 Task: Check the sale-to-list ratio of 2.5 bathrooms in the last 5 years.
Action: Mouse moved to (829, 240)
Screenshot: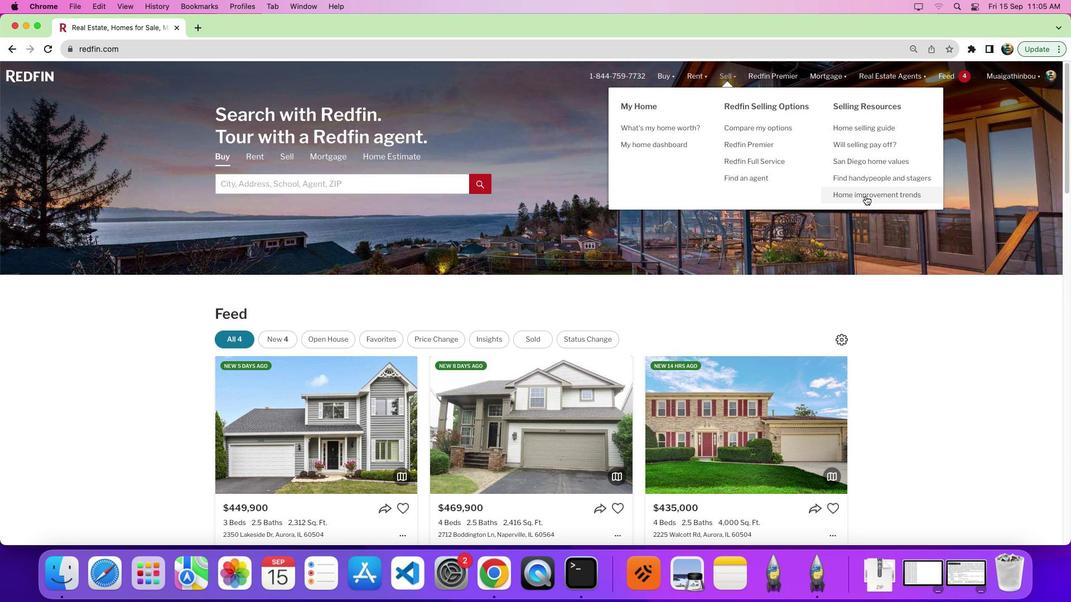 
Action: Mouse pressed left at (829, 240)
Screenshot: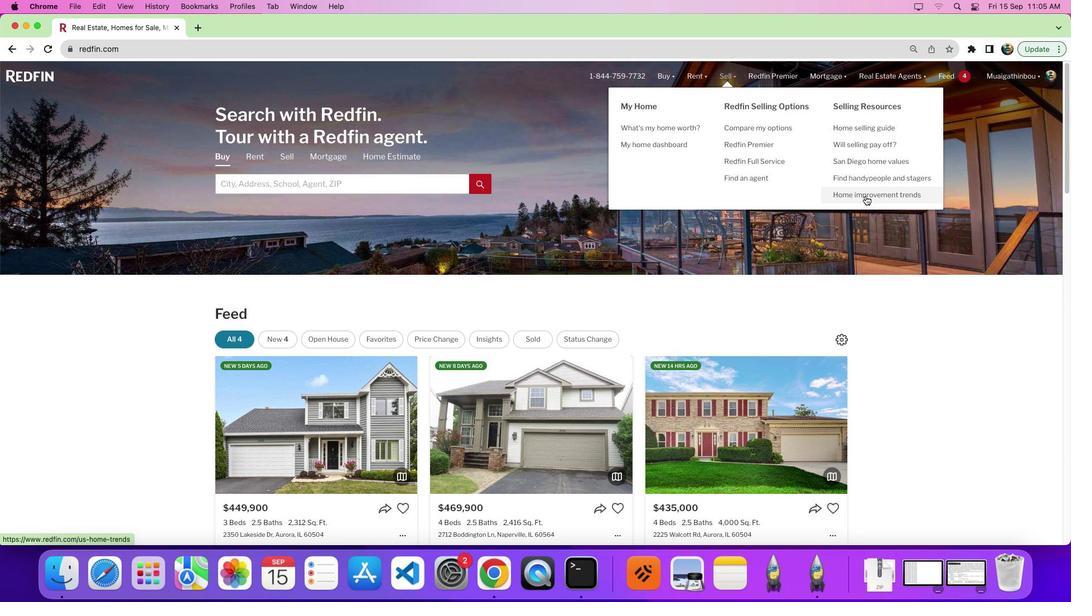 
Action: Mouse moved to (299, 257)
Screenshot: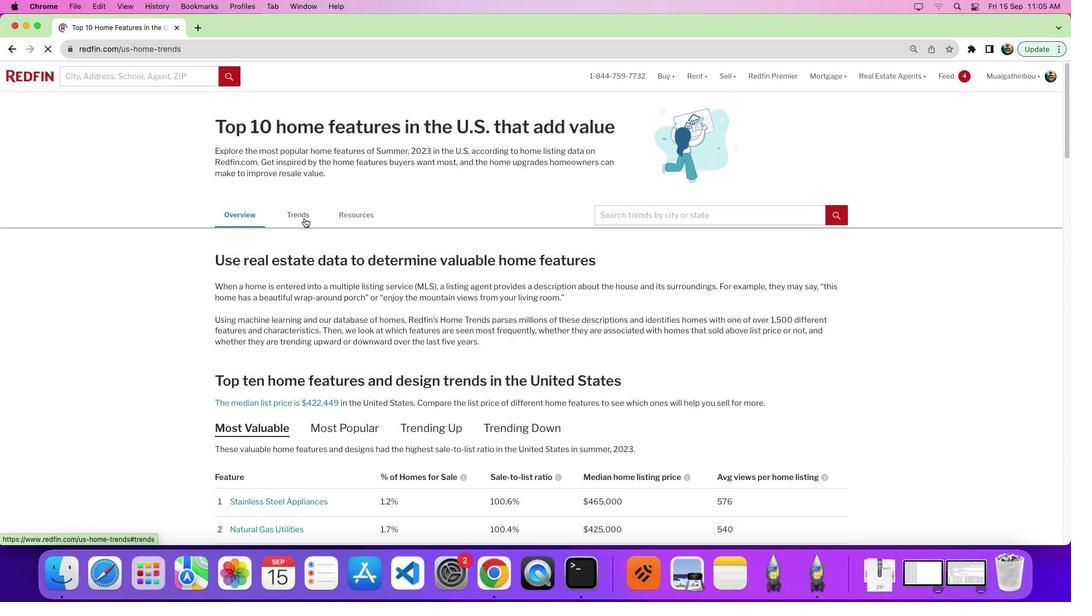 
Action: Mouse pressed left at (299, 257)
Screenshot: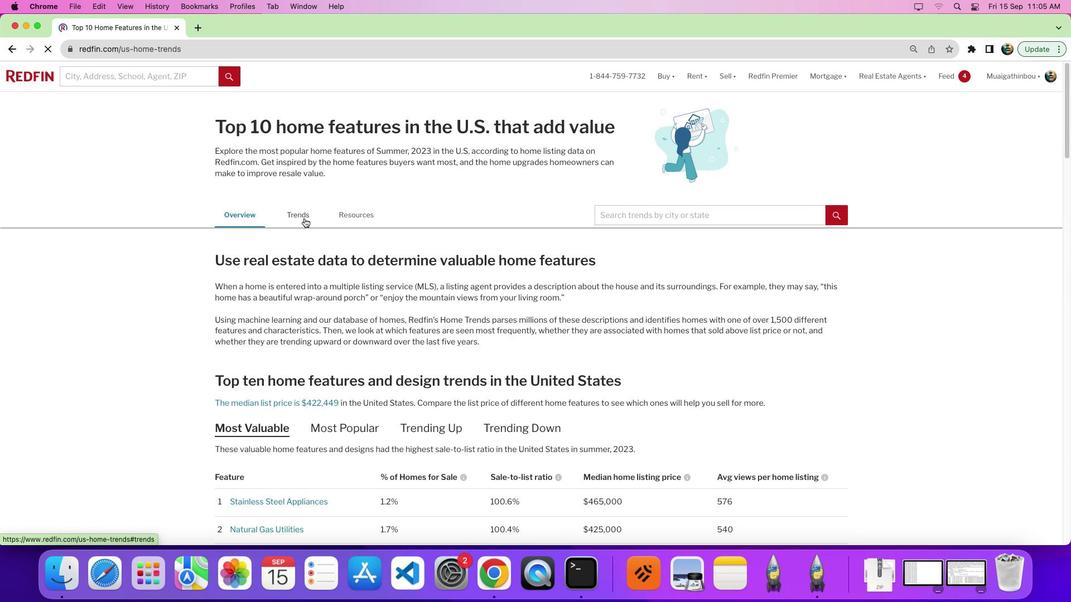 
Action: Mouse moved to (356, 270)
Screenshot: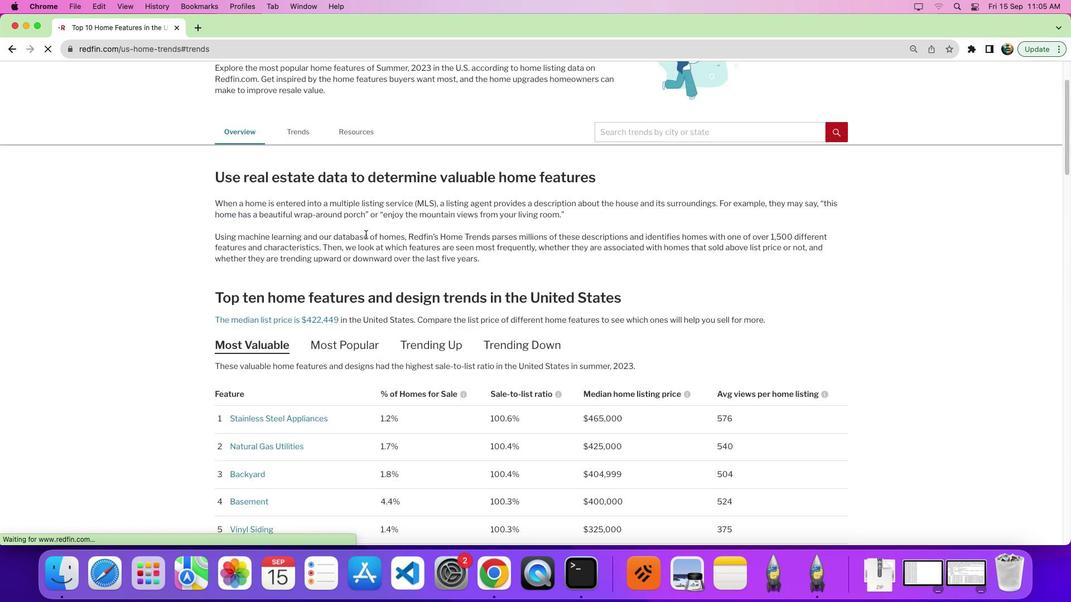 
Action: Mouse scrolled (356, 270) with delta (11, 85)
Screenshot: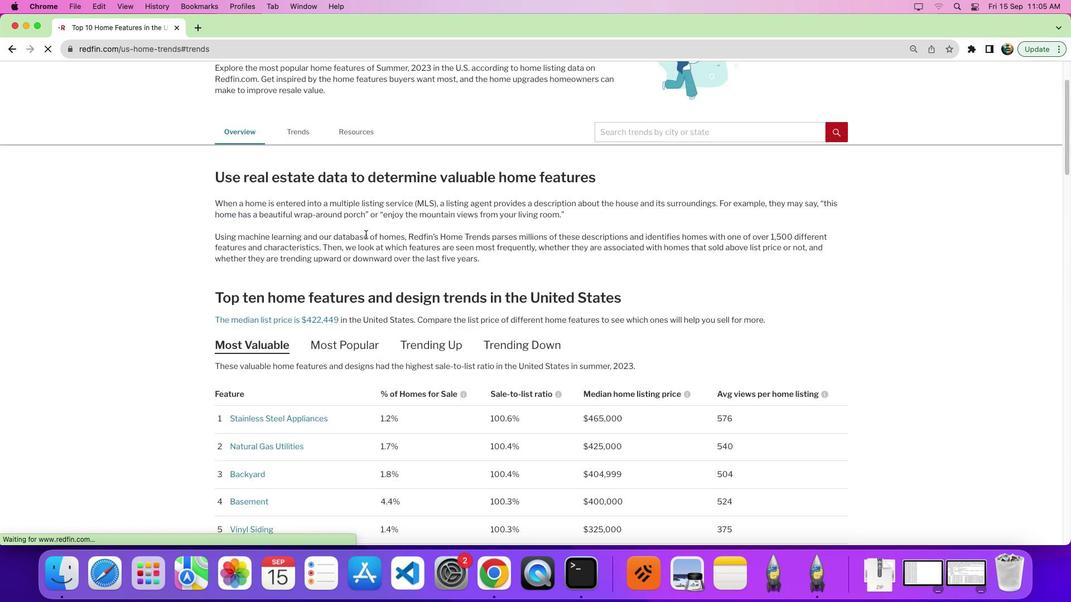 
Action: Mouse scrolled (356, 270) with delta (11, 85)
Screenshot: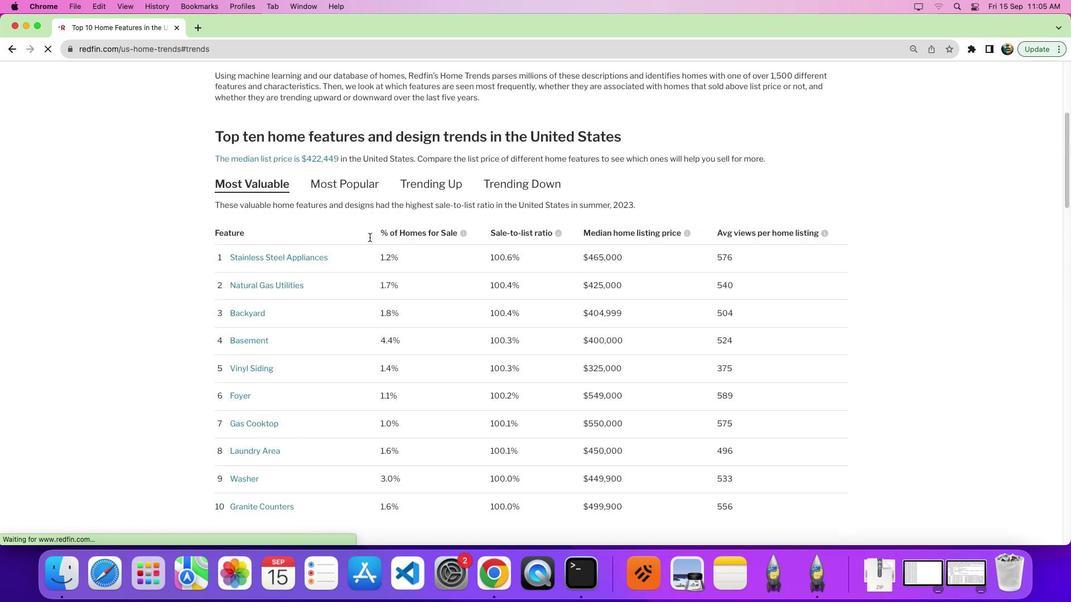 
Action: Mouse scrolled (356, 270) with delta (11, 82)
Screenshot: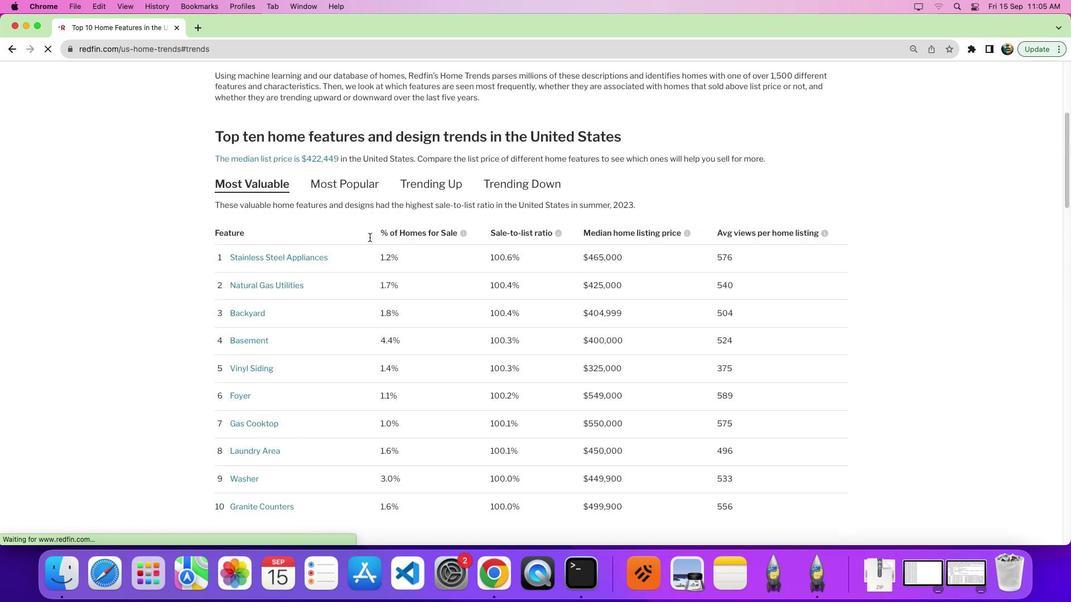 
Action: Mouse scrolled (356, 270) with delta (11, 80)
Screenshot: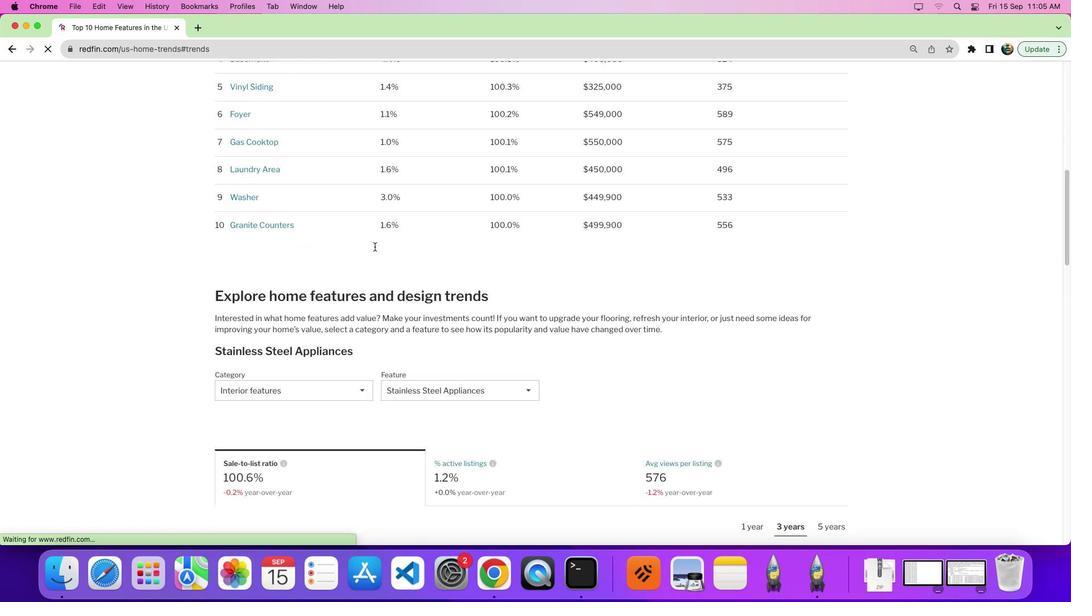 
Action: Mouse moved to (362, 278)
Screenshot: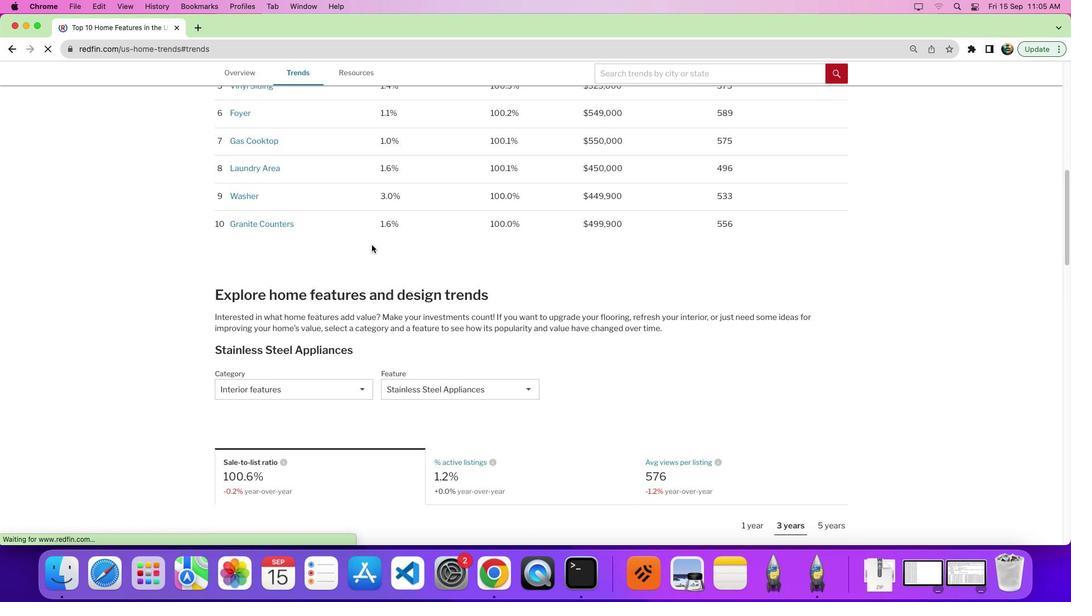 
Action: Mouse scrolled (362, 278) with delta (11, 85)
Screenshot: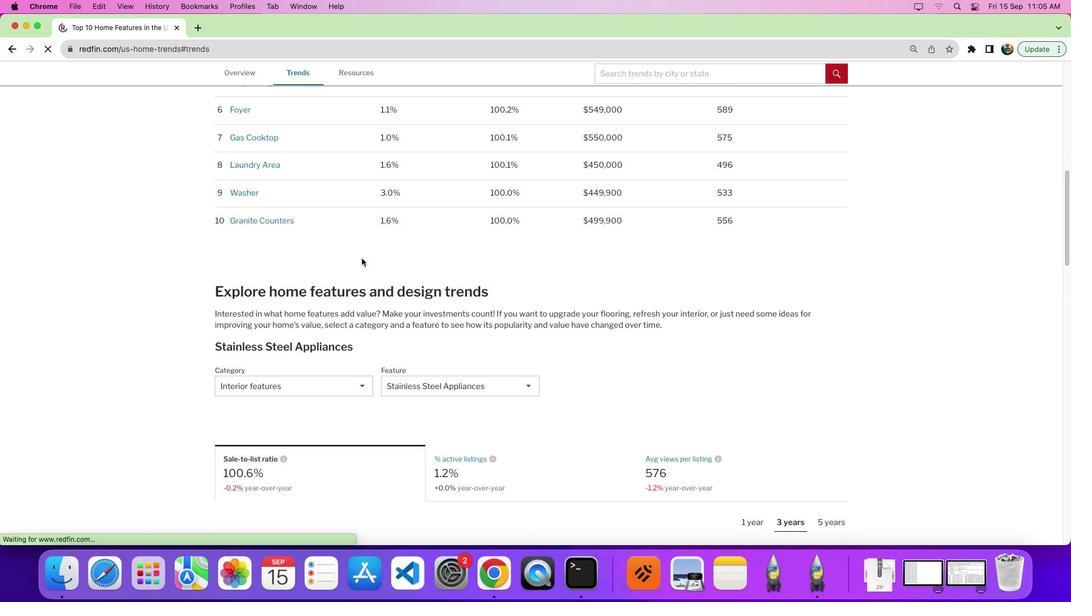 
Action: Mouse scrolled (362, 278) with delta (11, 85)
Screenshot: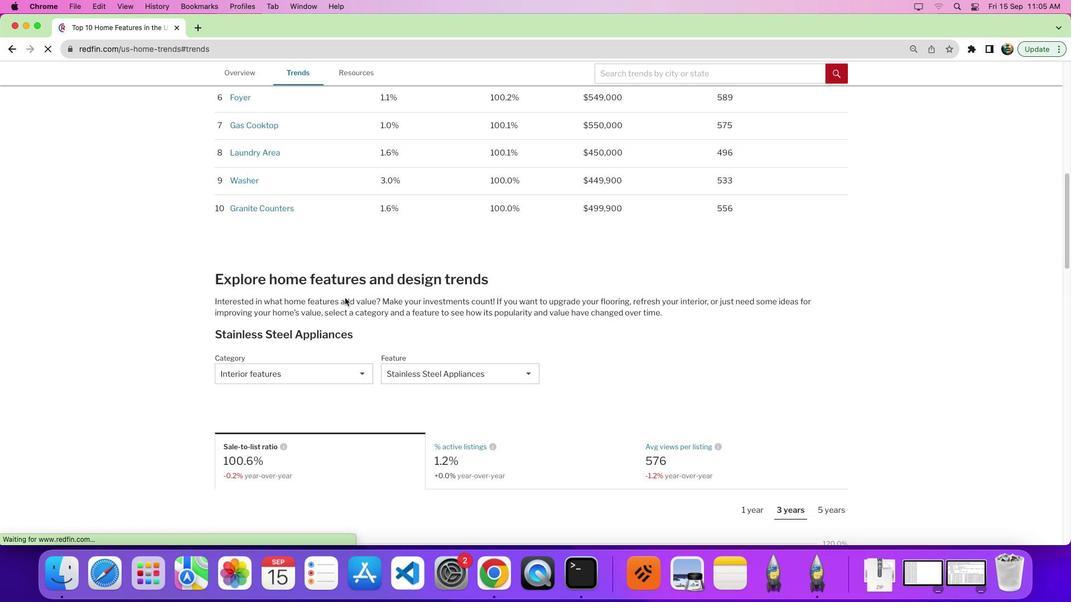 
Action: Mouse moved to (309, 369)
Screenshot: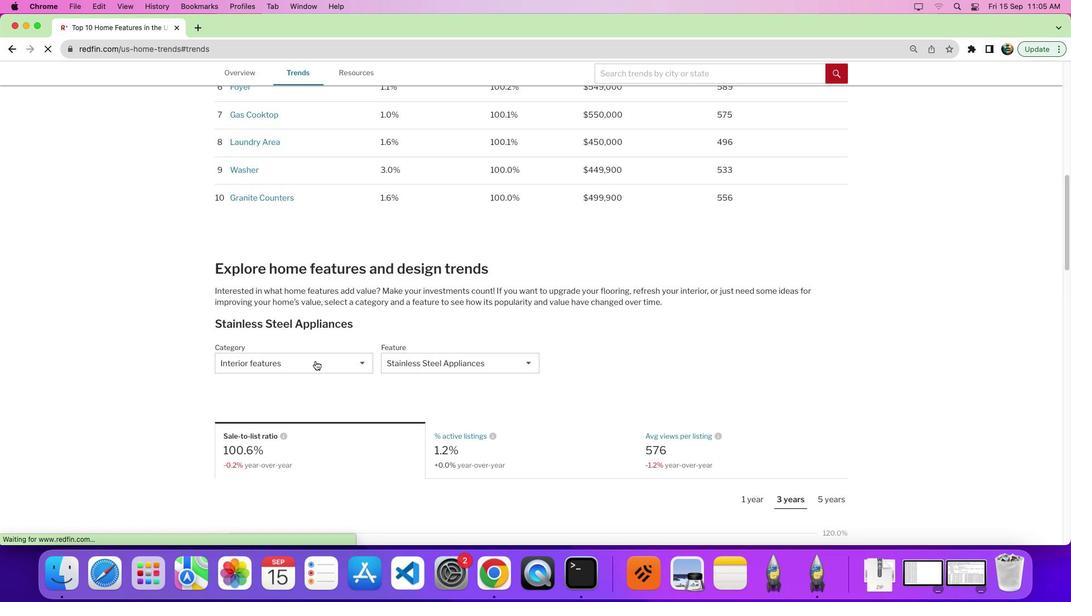 
Action: Mouse pressed left at (309, 369)
Screenshot: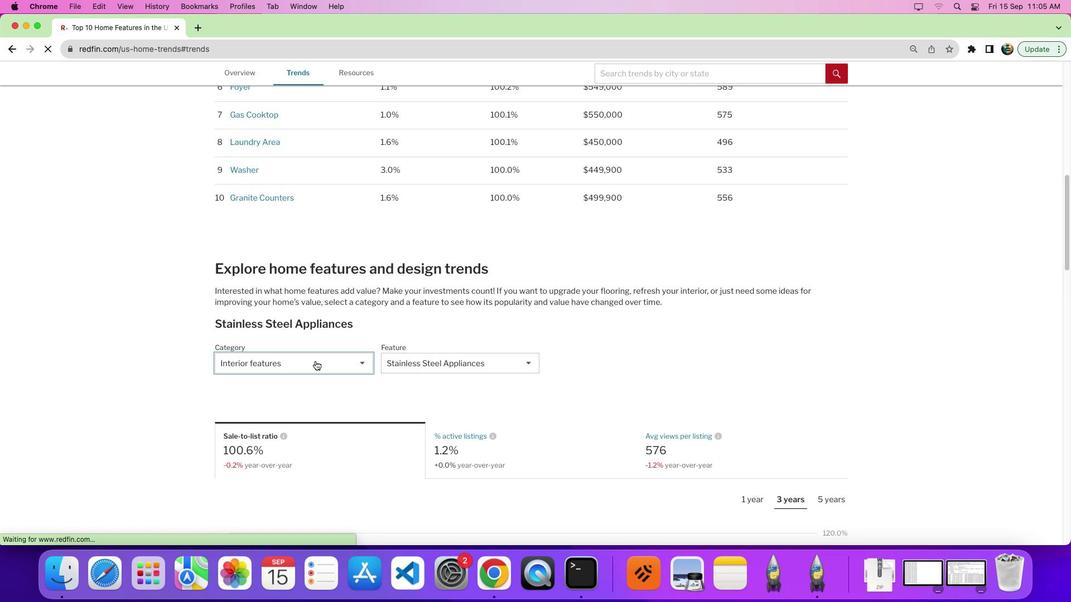 
Action: Mouse moved to (285, 400)
Screenshot: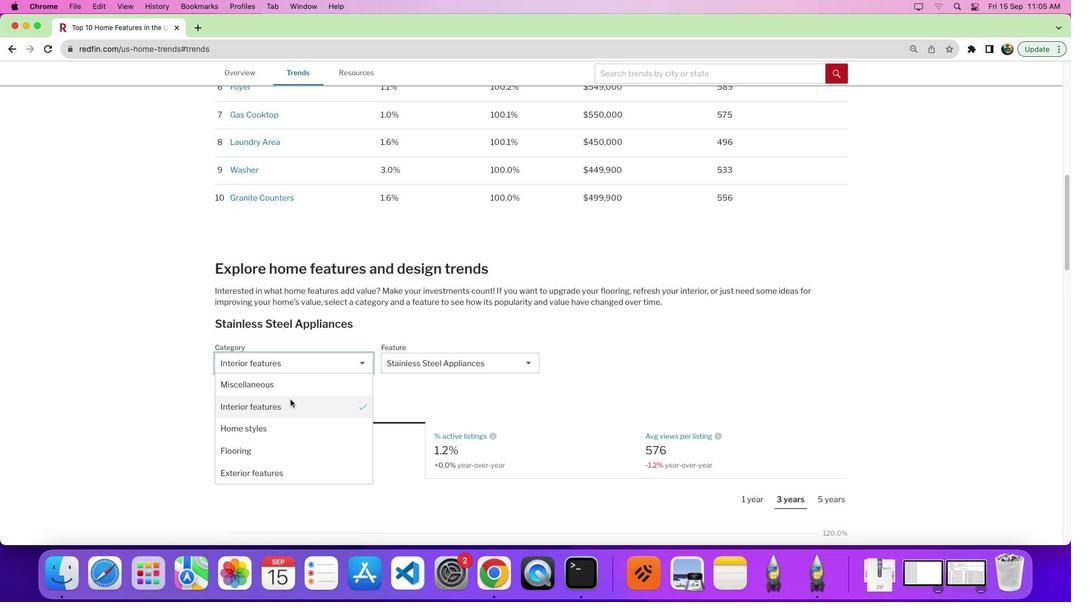 
Action: Mouse pressed left at (285, 400)
Screenshot: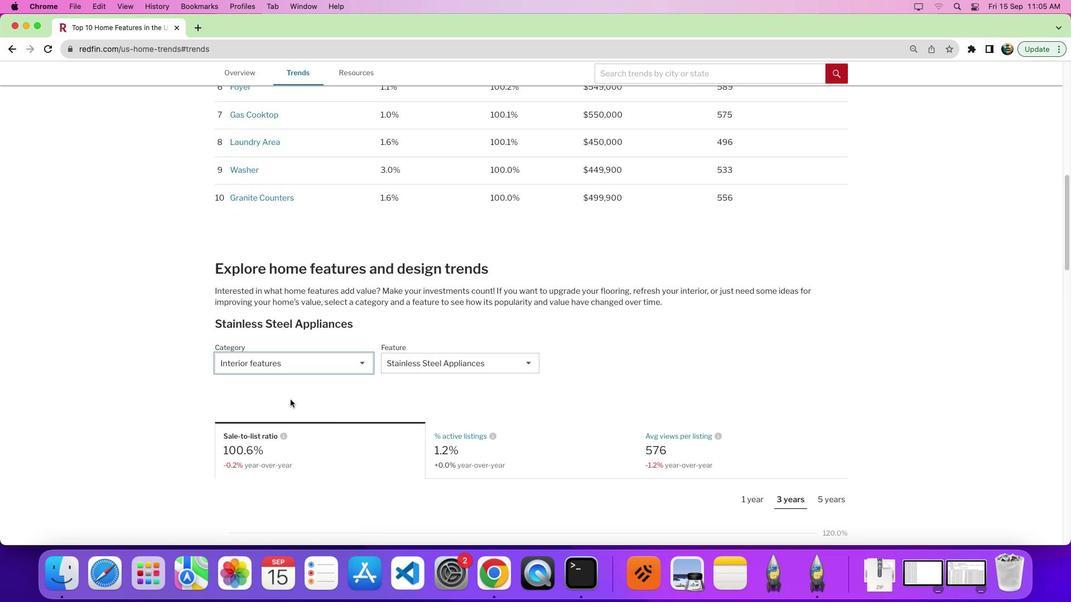 
Action: Mouse moved to (433, 368)
Screenshot: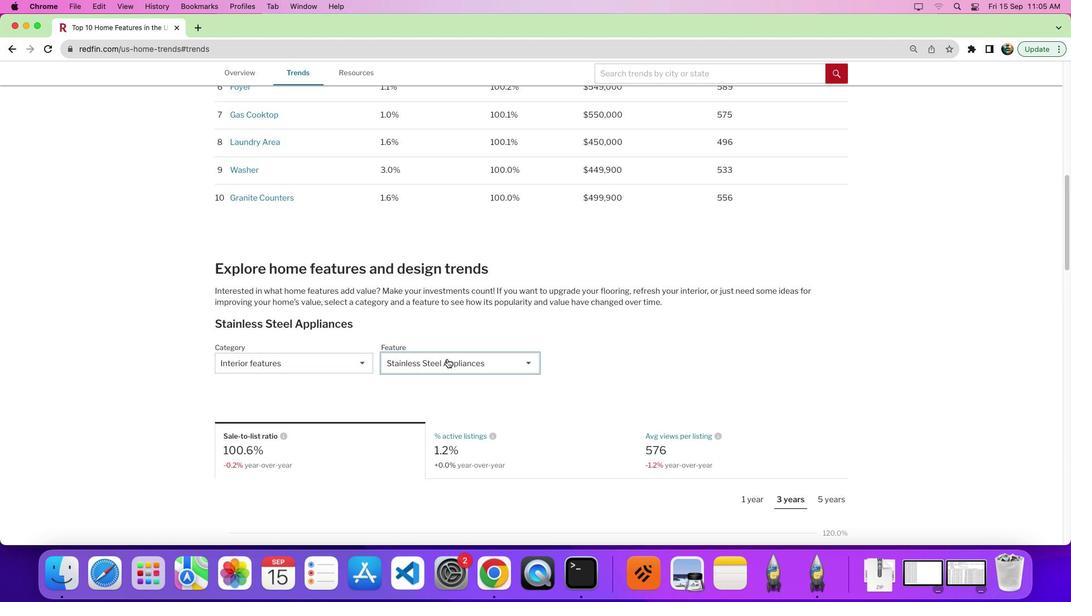 
Action: Mouse pressed left at (433, 368)
Screenshot: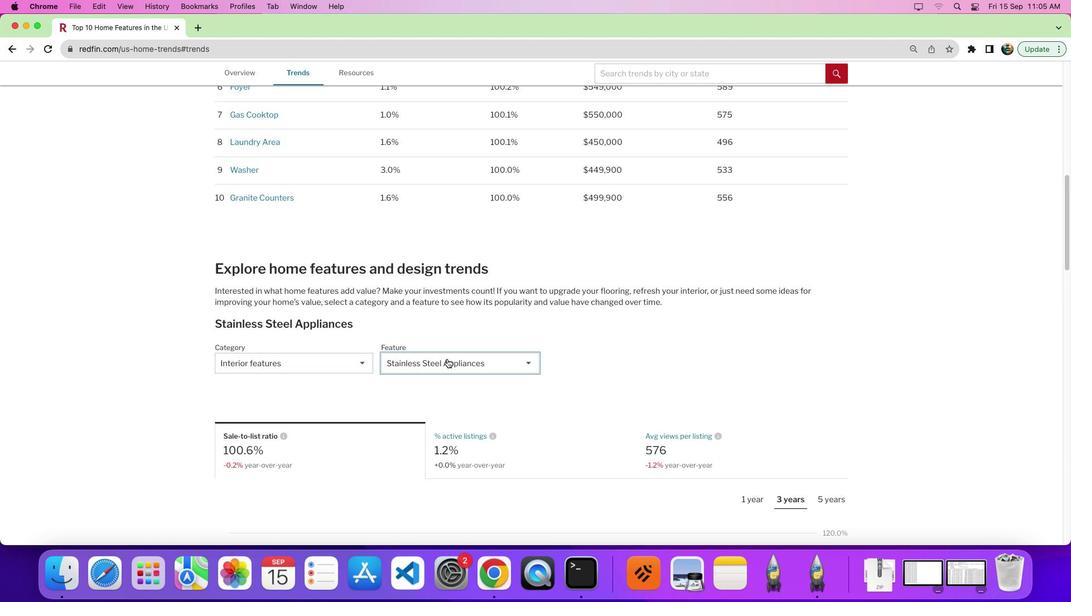 
Action: Mouse moved to (429, 418)
Screenshot: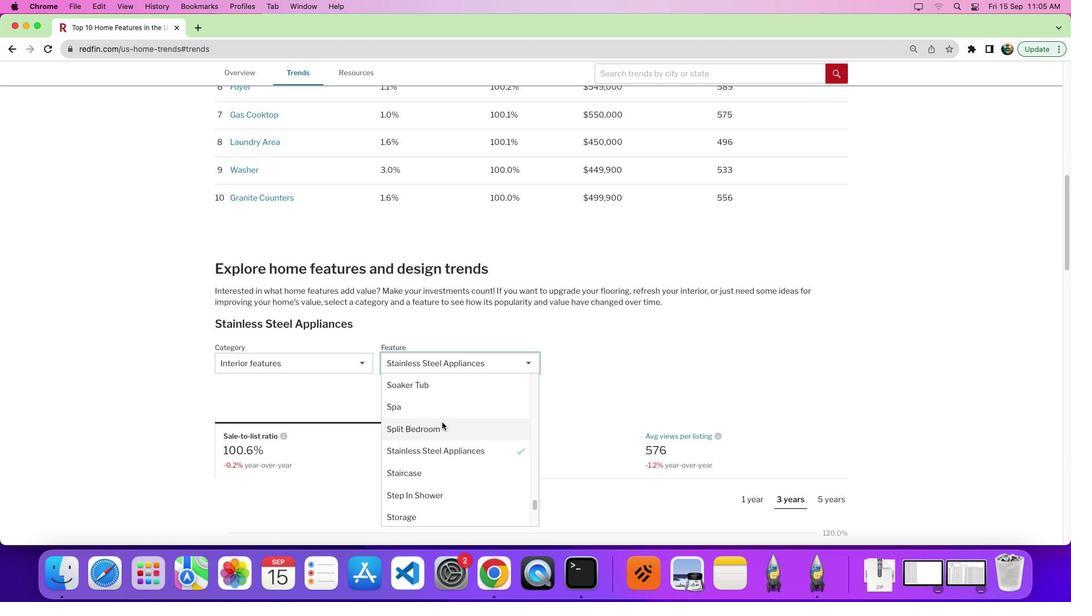 
Action: Mouse scrolled (429, 418) with delta (11, 86)
Screenshot: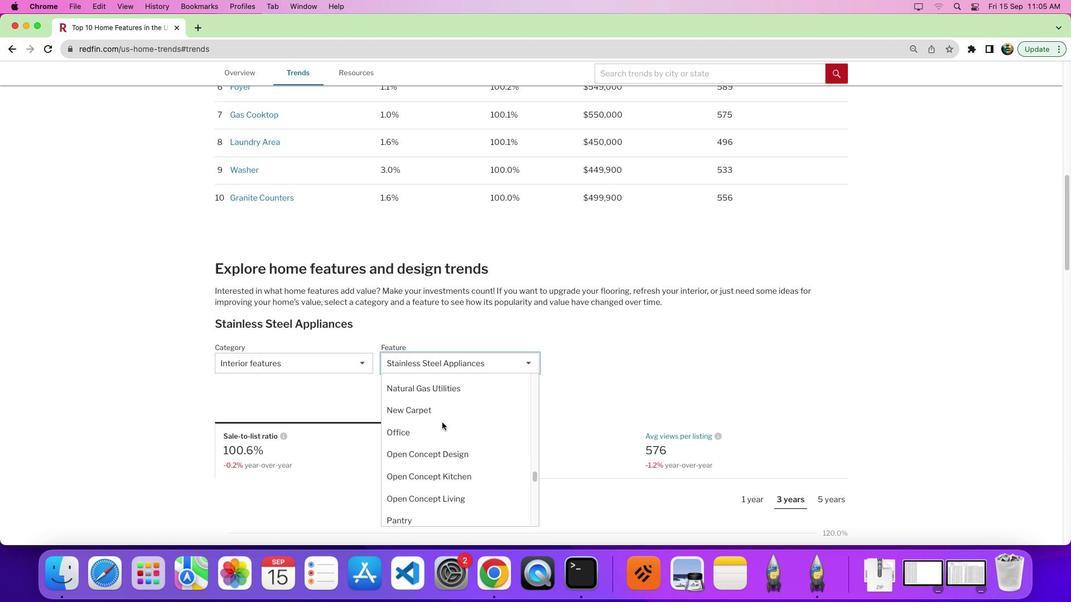 
Action: Mouse scrolled (429, 418) with delta (11, 87)
Screenshot: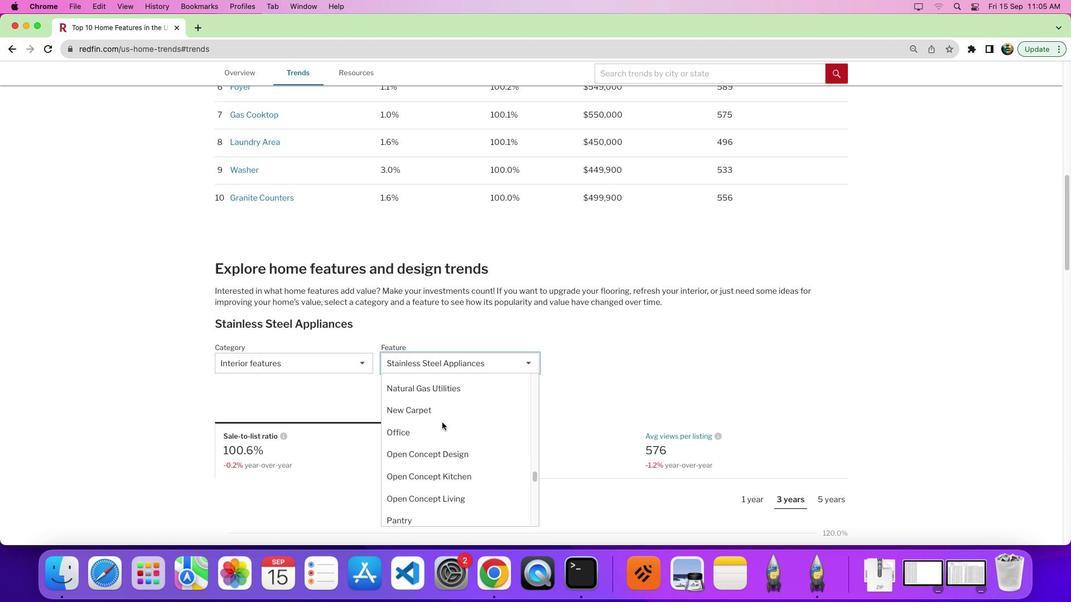 
Action: Mouse scrolled (429, 418) with delta (11, 89)
Screenshot: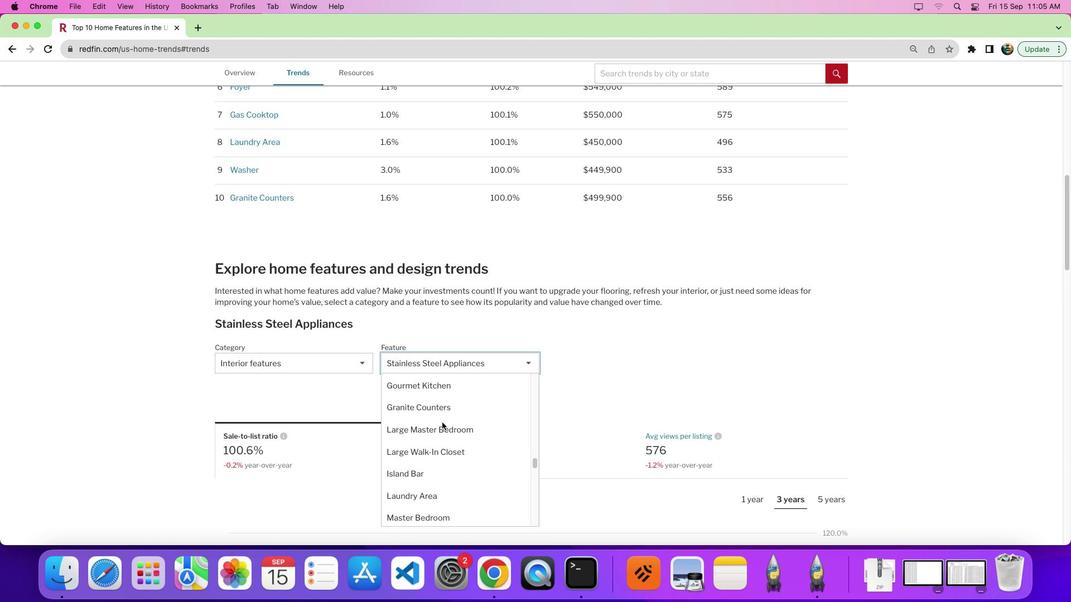 
Action: Mouse scrolled (429, 418) with delta (11, 92)
Screenshot: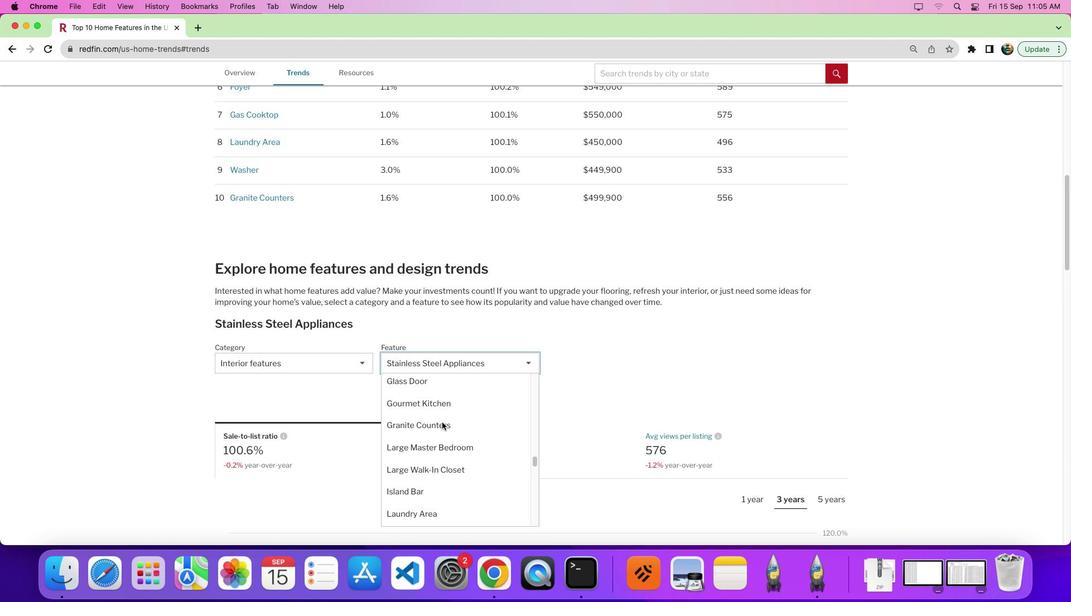 
Action: Mouse scrolled (429, 418) with delta (11, 86)
Screenshot: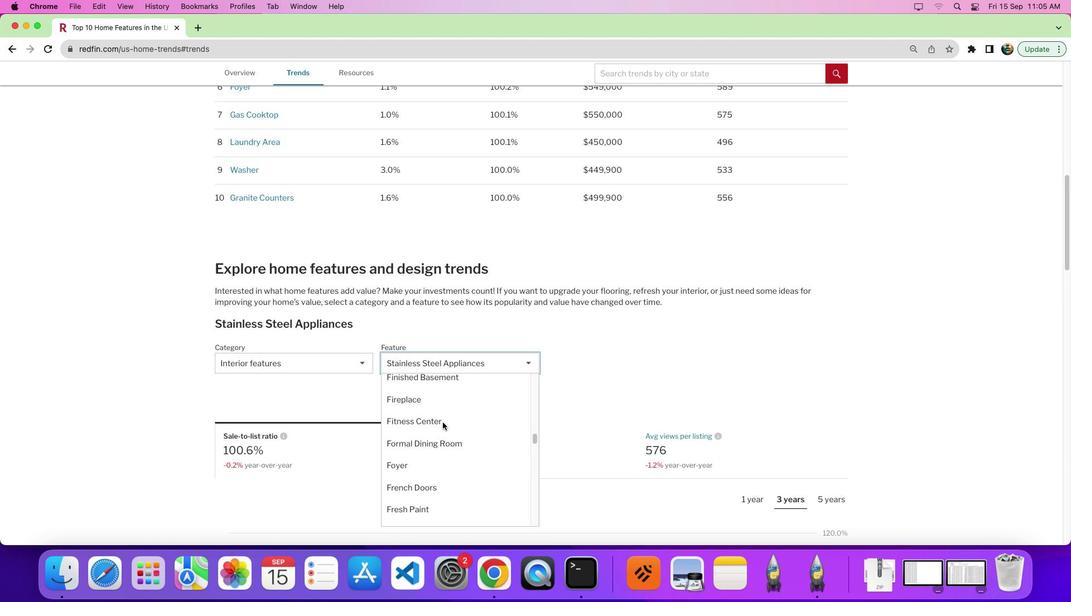 
Action: Mouse scrolled (429, 418) with delta (11, 87)
Screenshot: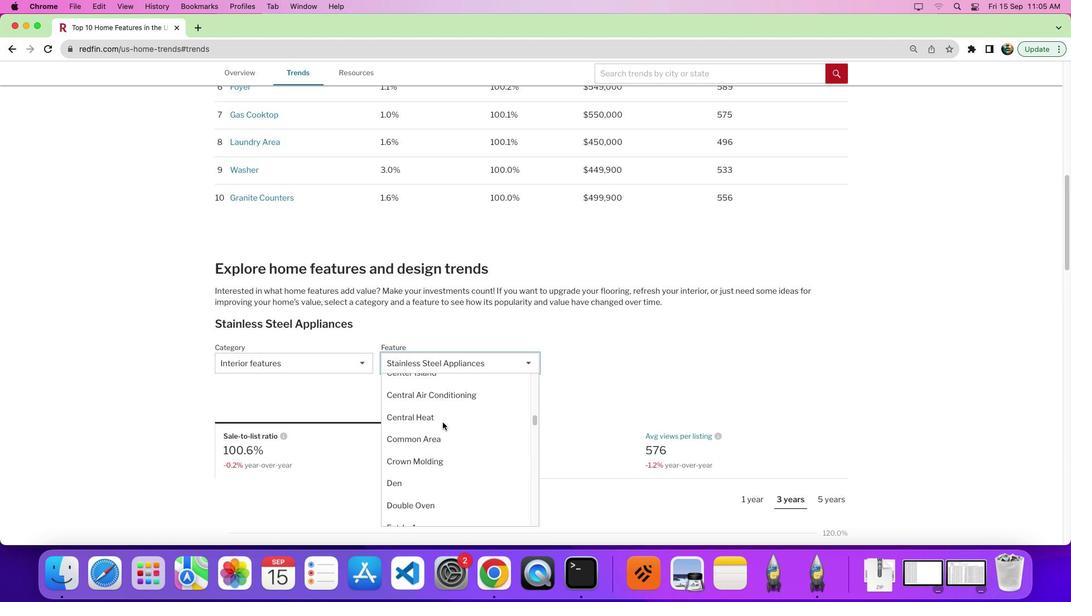 
Action: Mouse scrolled (429, 418) with delta (11, 89)
Screenshot: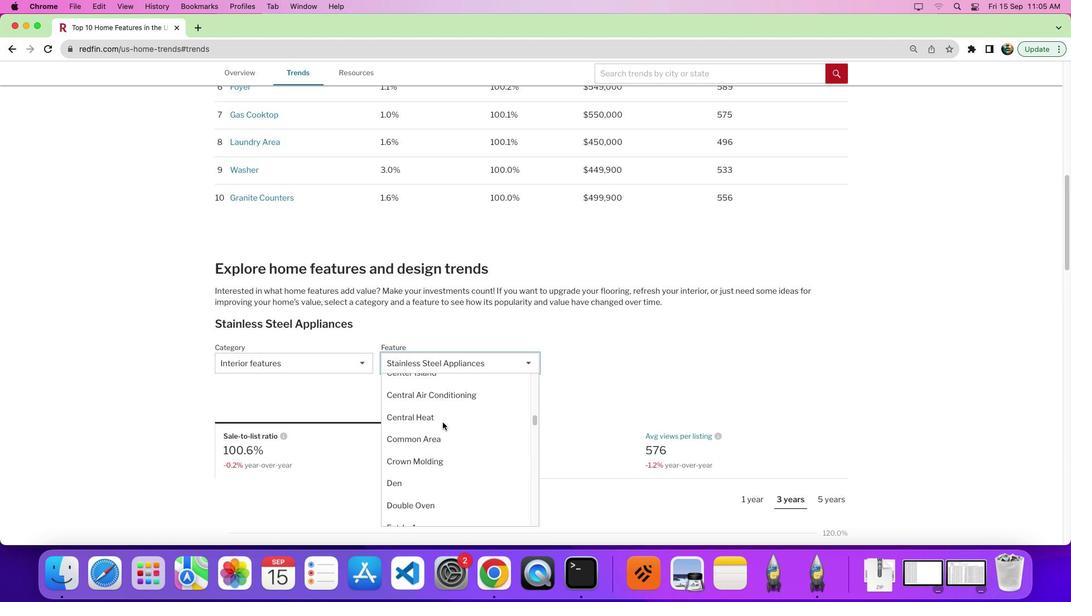 
Action: Mouse scrolled (429, 418) with delta (11, 92)
Screenshot: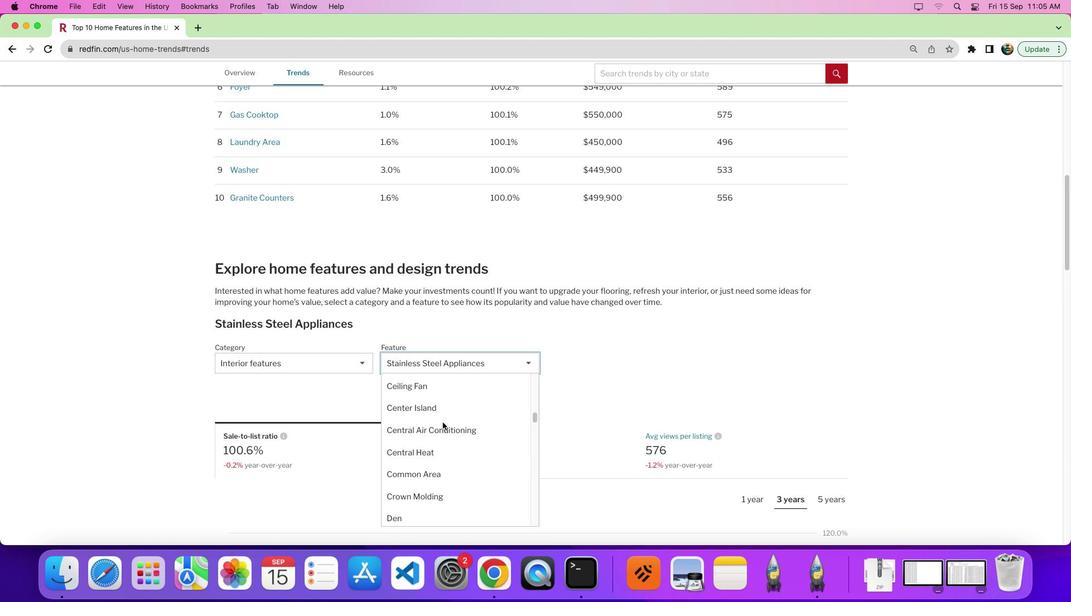 
Action: Mouse moved to (429, 417)
Screenshot: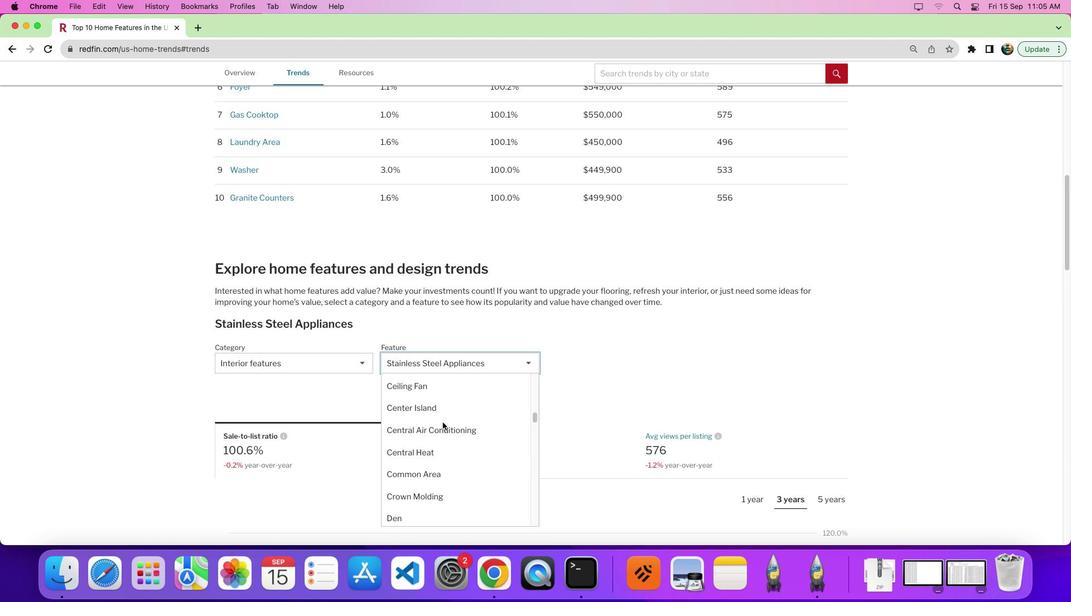 
Action: Mouse scrolled (429, 417) with delta (11, 86)
Screenshot: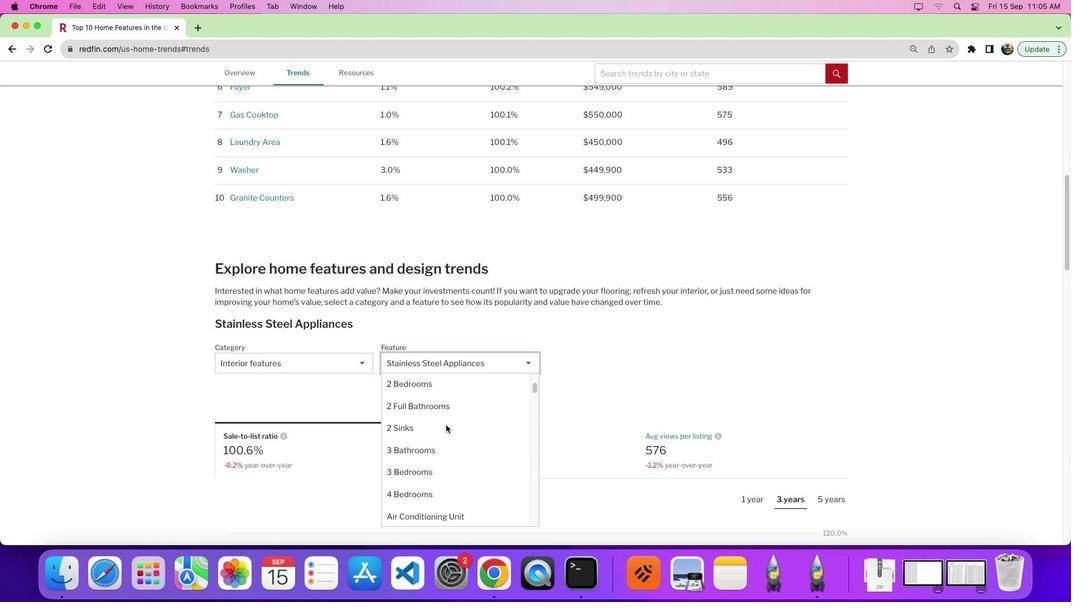 
Action: Mouse scrolled (429, 417) with delta (11, 87)
Screenshot: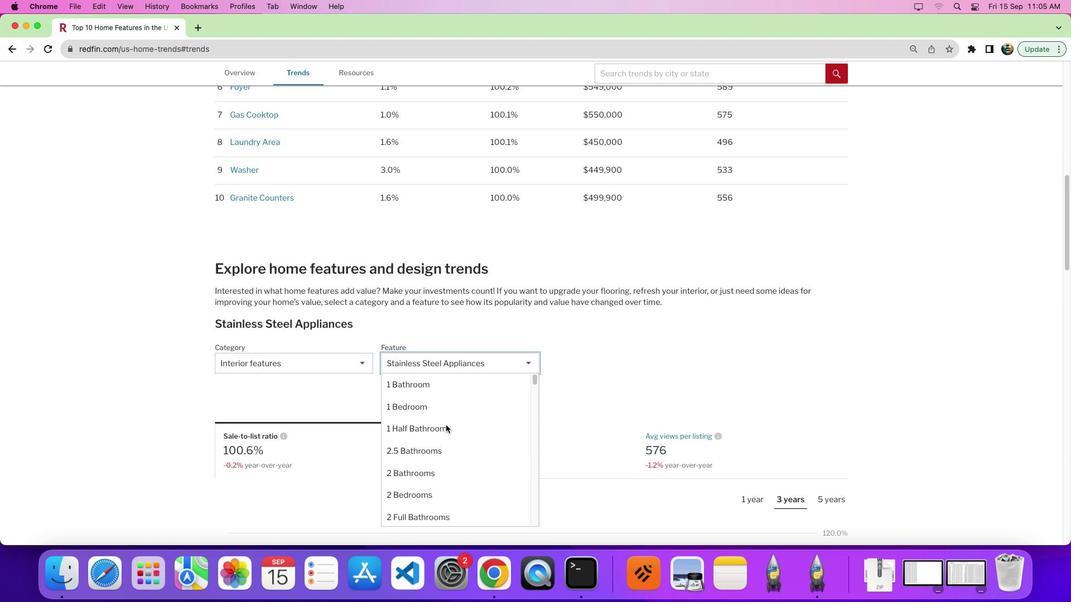 
Action: Mouse moved to (429, 418)
Screenshot: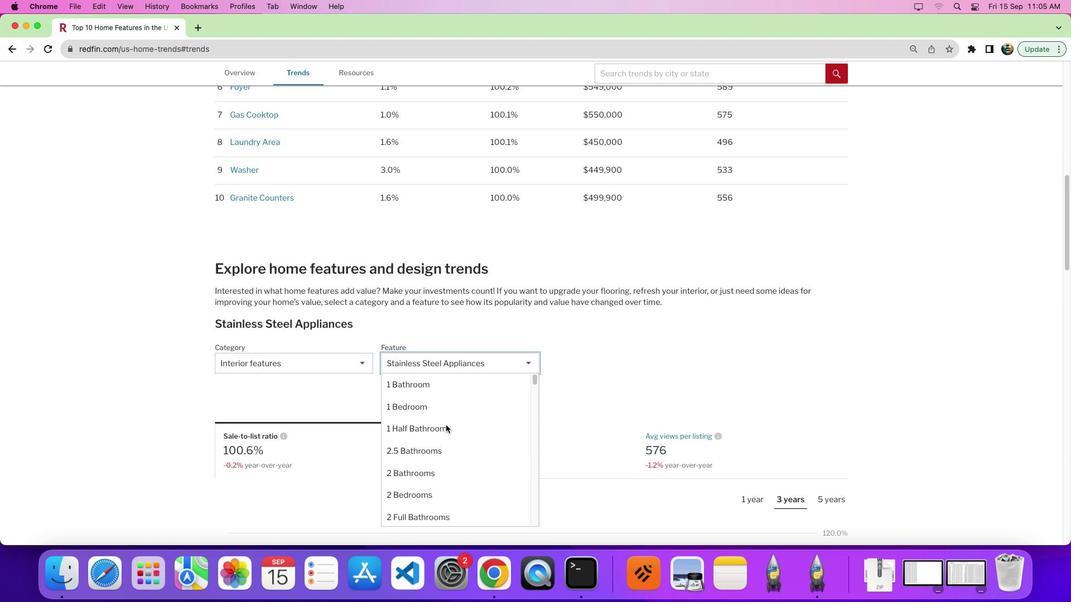 
Action: Mouse scrolled (429, 418) with delta (11, 90)
Screenshot: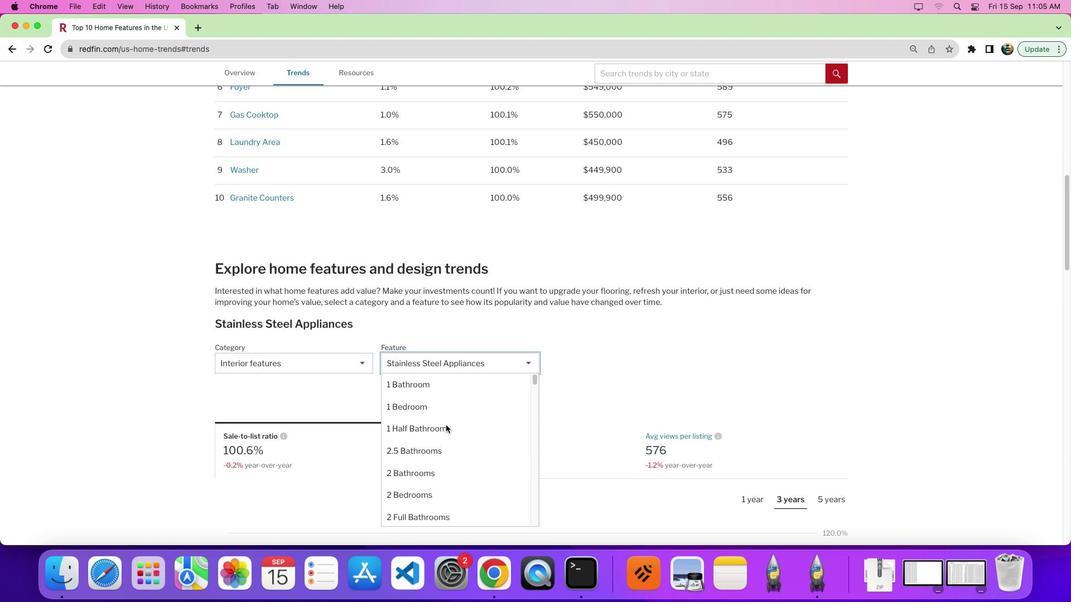 
Action: Mouse scrolled (429, 418) with delta (11, 92)
Screenshot: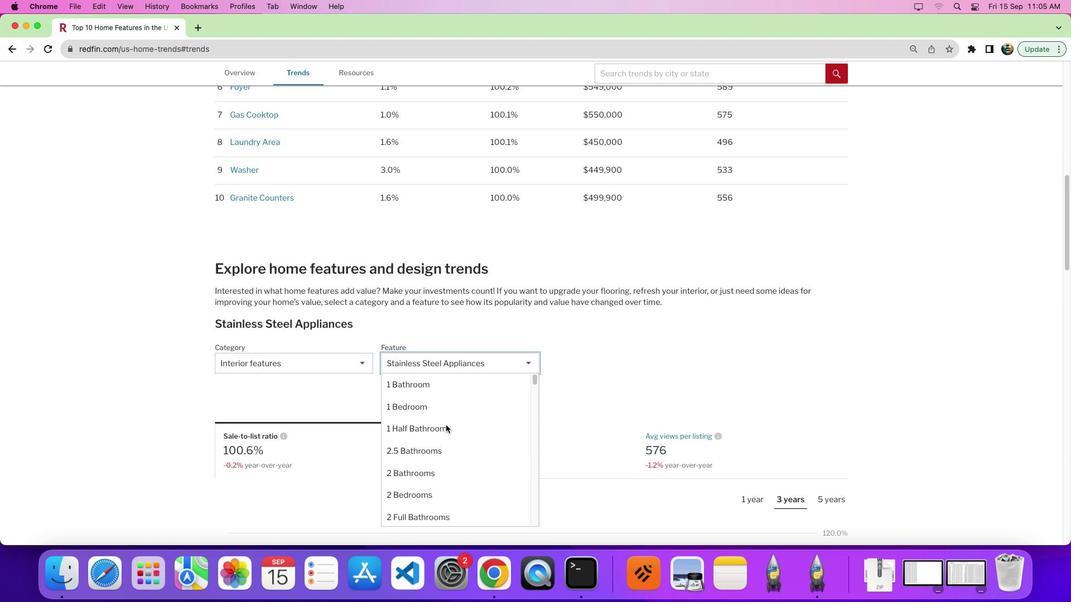
Action: Mouse moved to (431, 444)
Screenshot: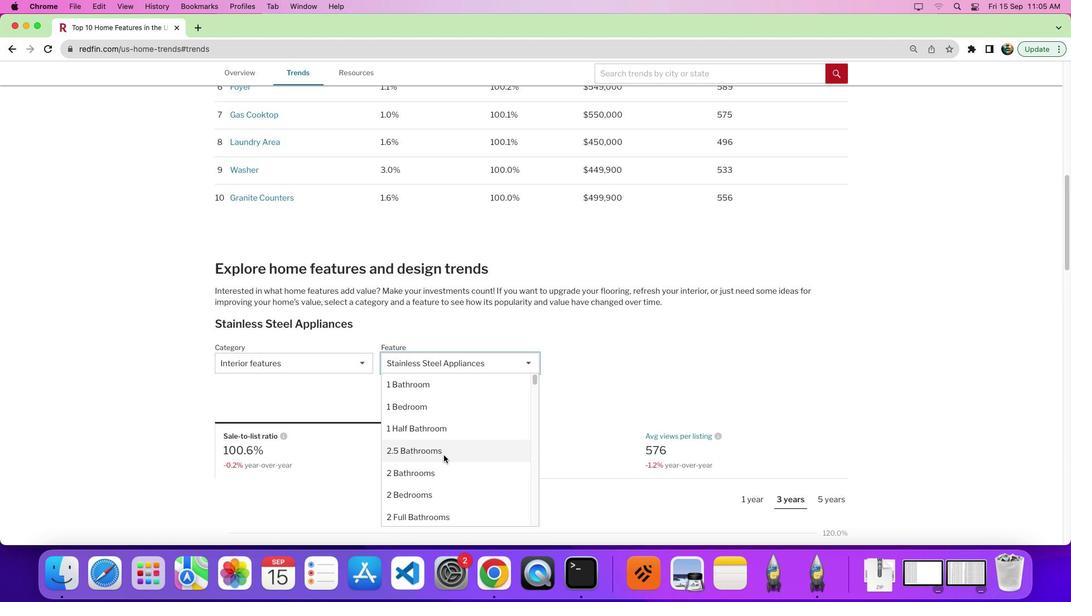 
Action: Mouse pressed left at (431, 444)
Screenshot: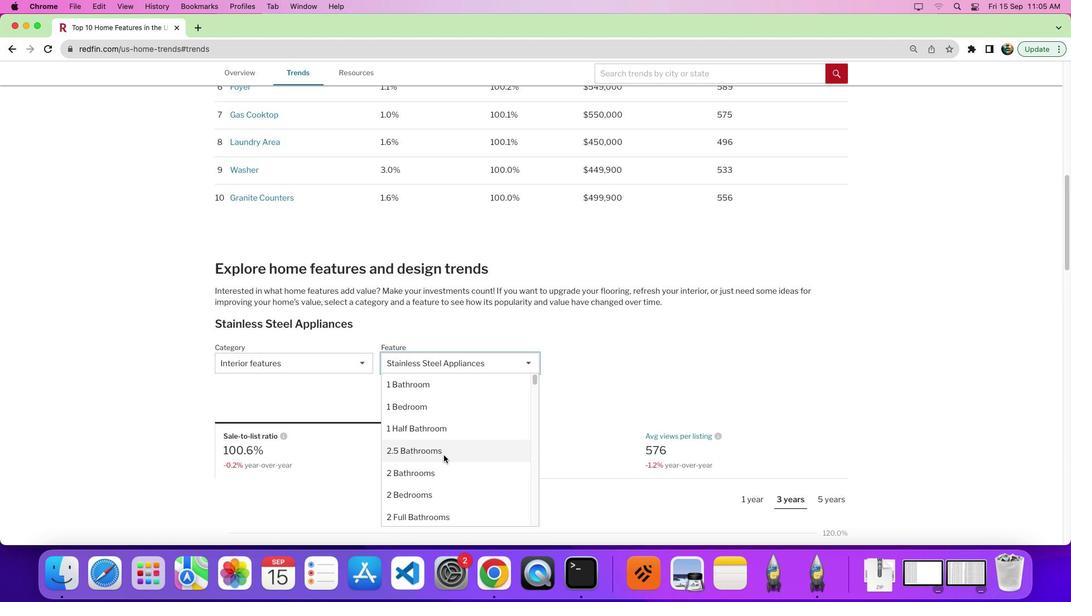 
Action: Mouse moved to (595, 426)
Screenshot: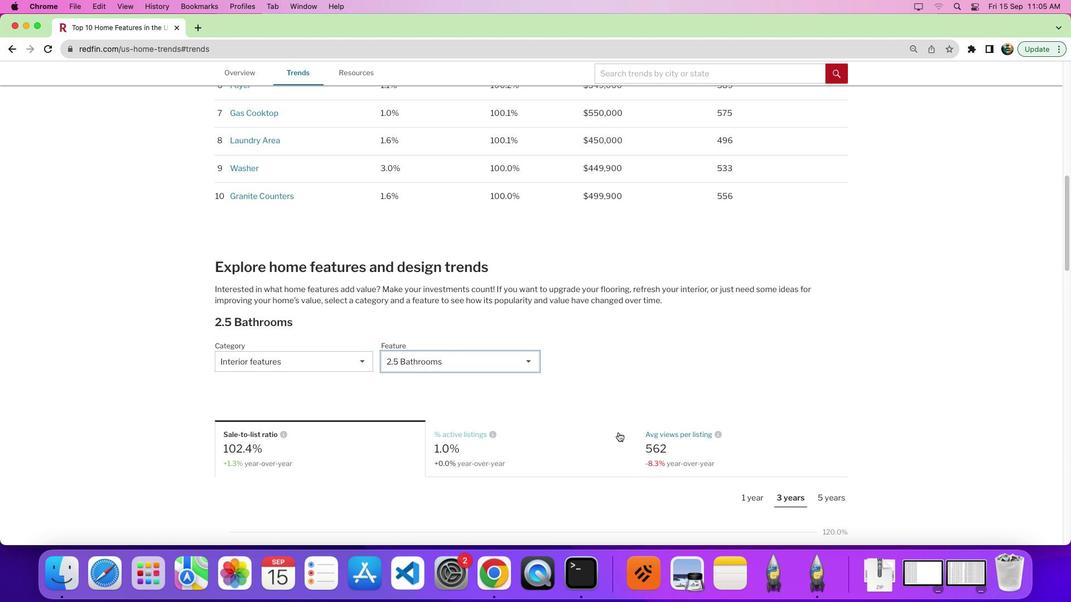 
Action: Mouse scrolled (595, 426) with delta (11, 85)
Screenshot: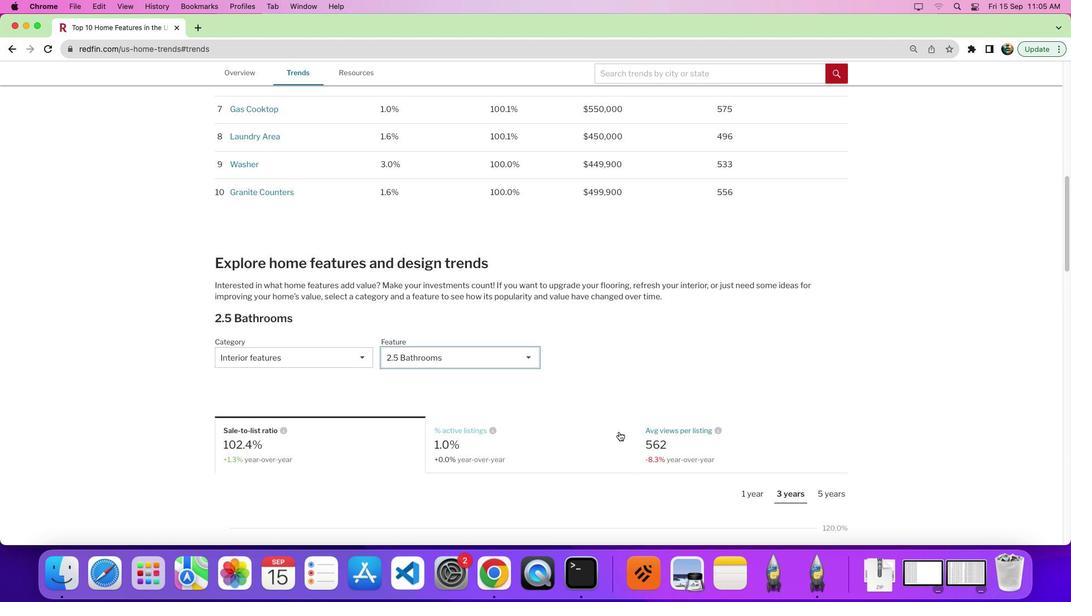 
Action: Mouse moved to (595, 425)
Screenshot: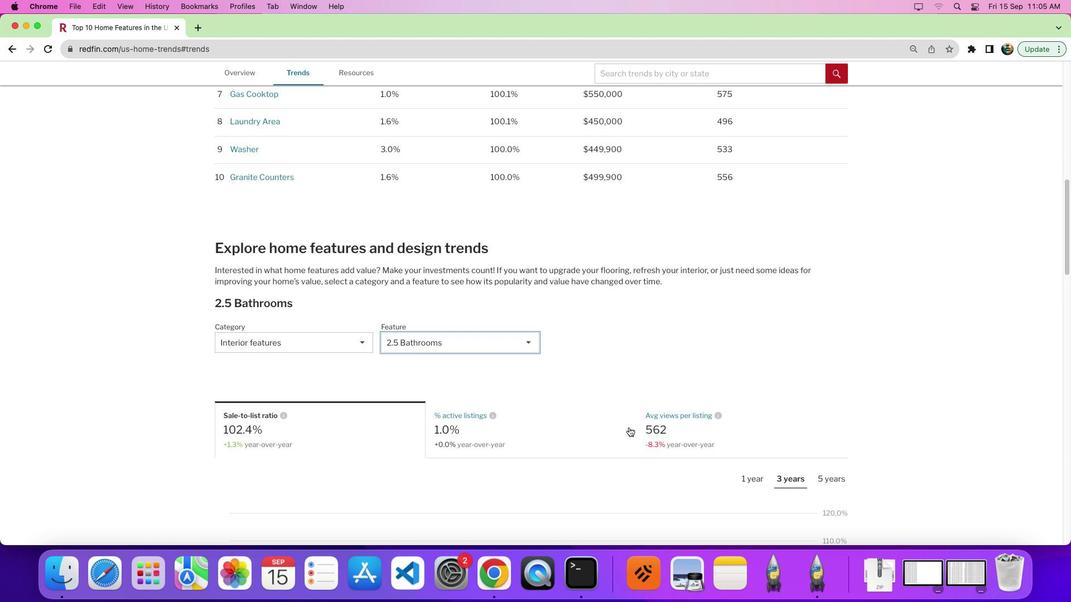 
Action: Mouse scrolled (595, 425) with delta (11, 85)
Screenshot: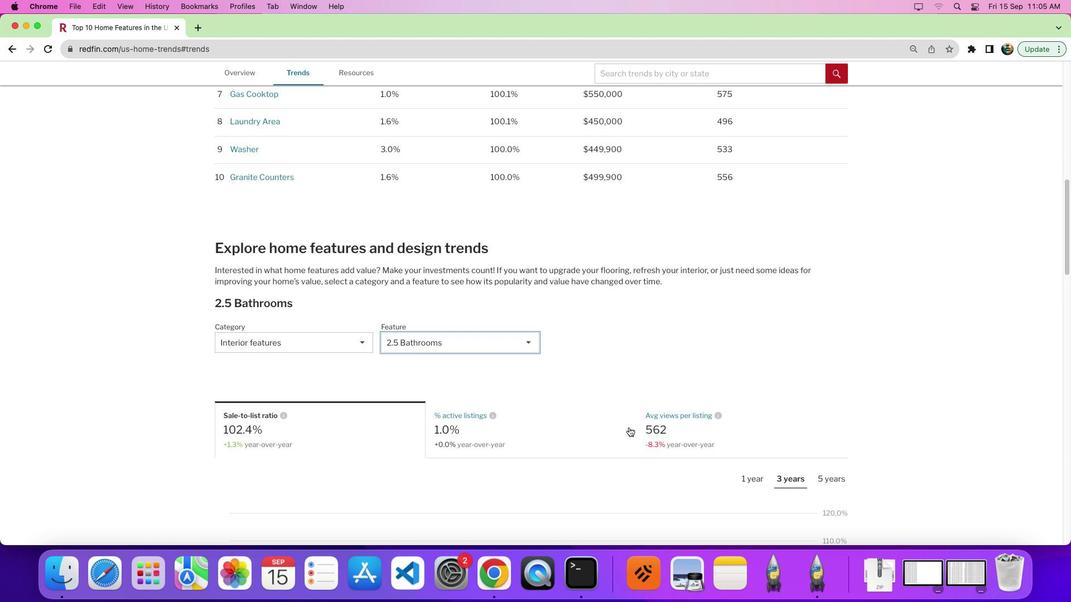 
Action: Mouse moved to (797, 454)
Screenshot: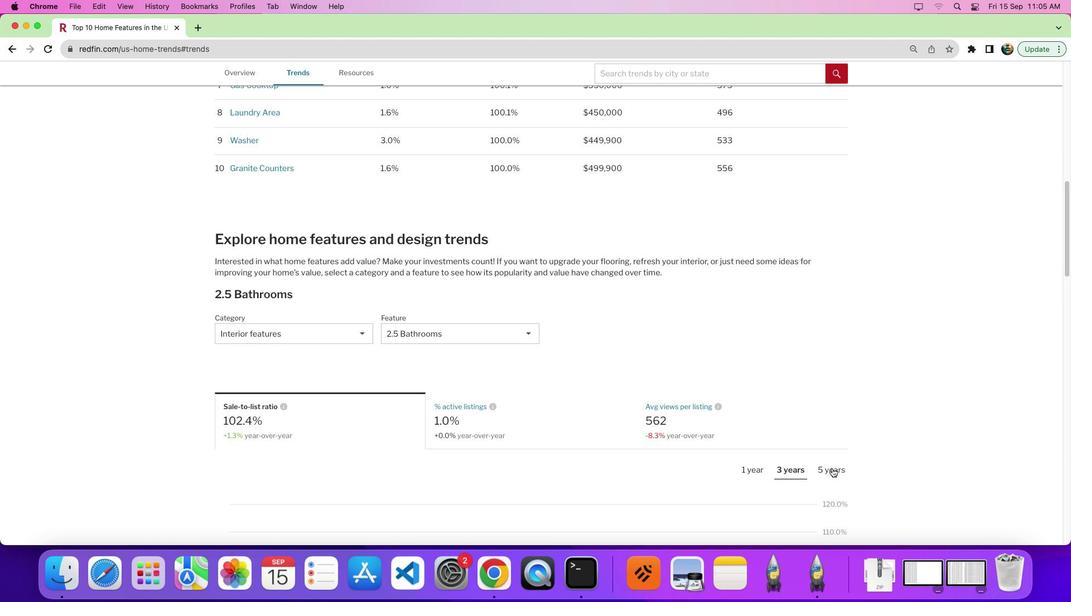 
Action: Mouse pressed left at (797, 454)
Screenshot: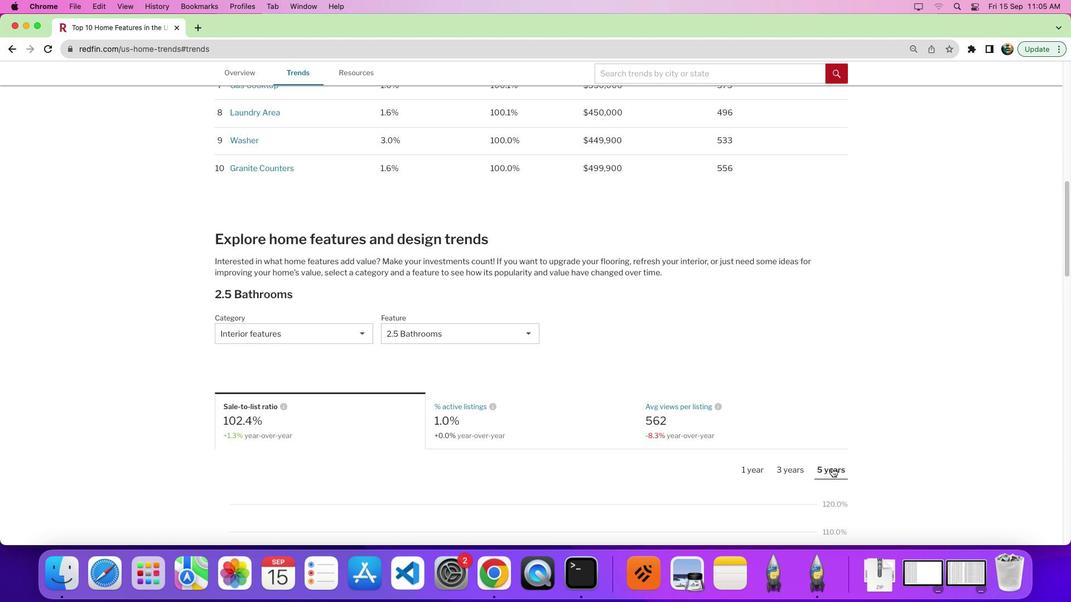 
Action: Mouse moved to (745, 434)
Screenshot: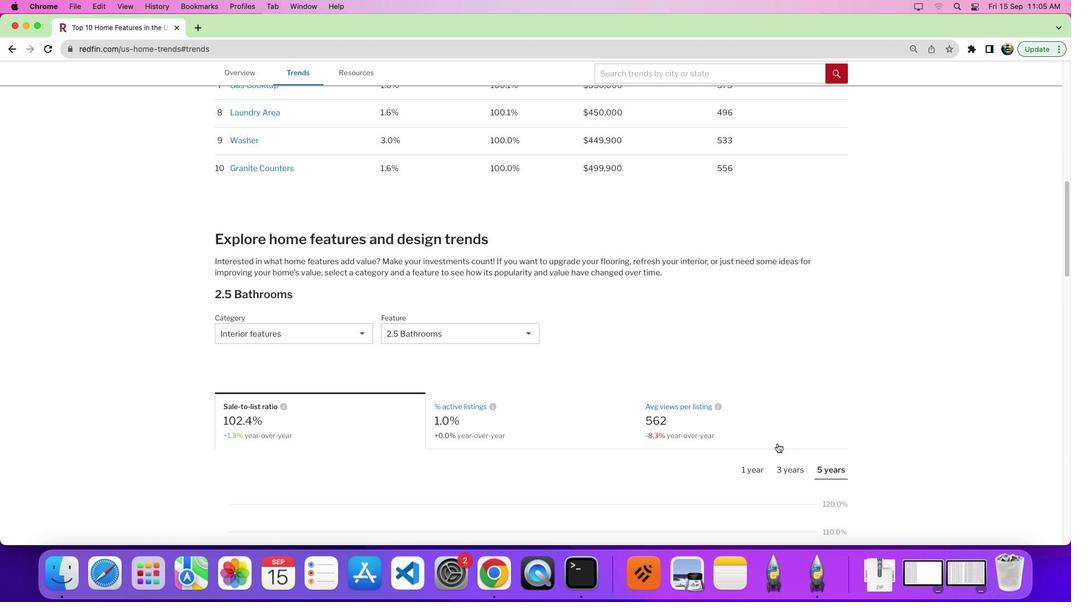 
Action: Mouse scrolled (745, 434) with delta (11, 85)
Screenshot: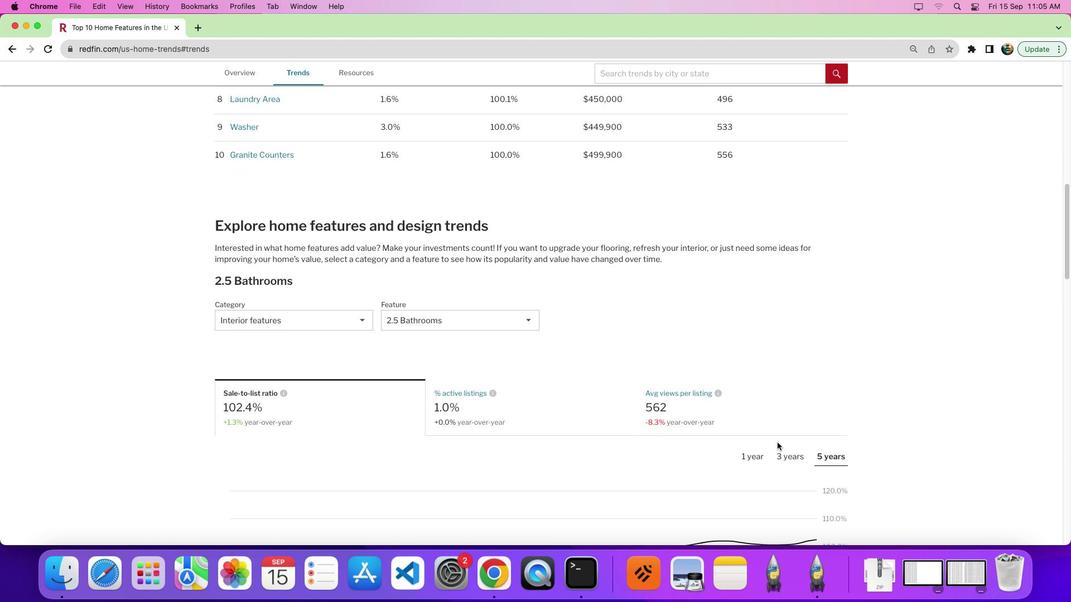 
Action: Mouse scrolled (745, 434) with delta (11, 85)
Screenshot: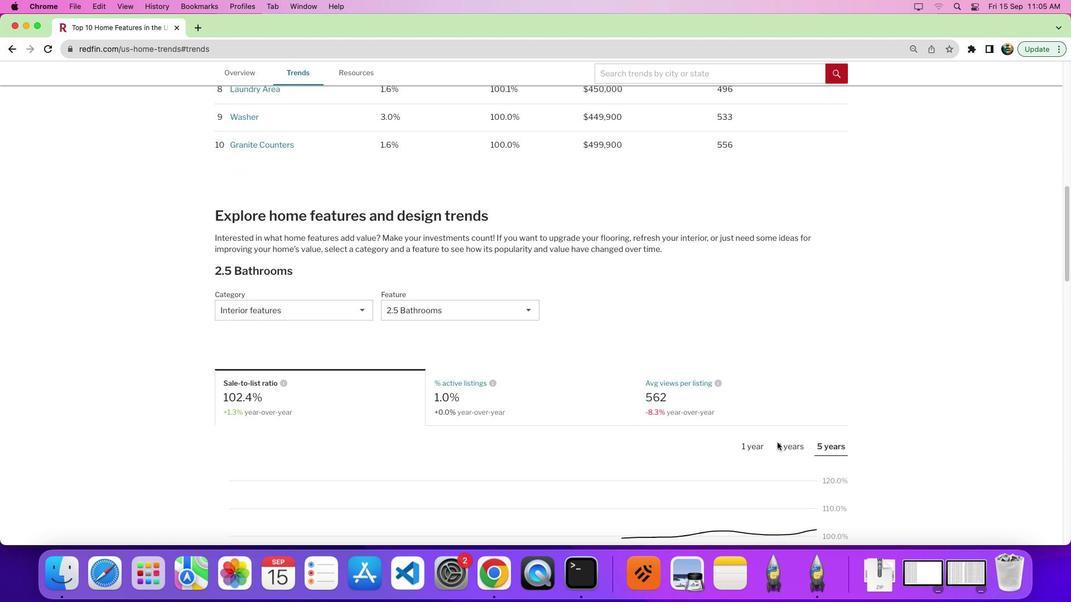 
Action: Mouse moved to (745, 434)
Screenshot: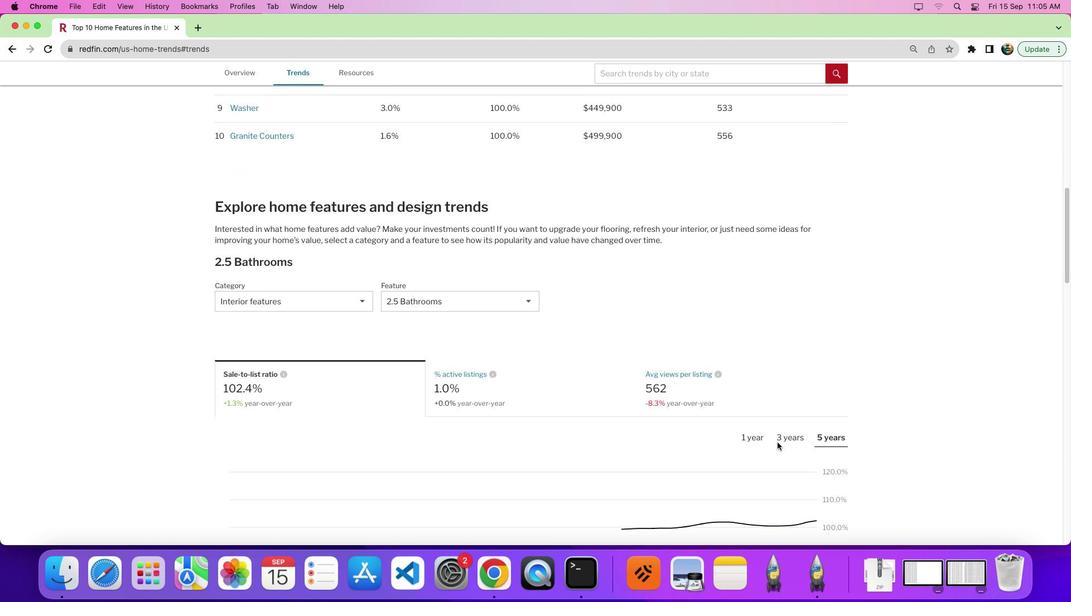
Action: Mouse scrolled (745, 434) with delta (11, 85)
Screenshot: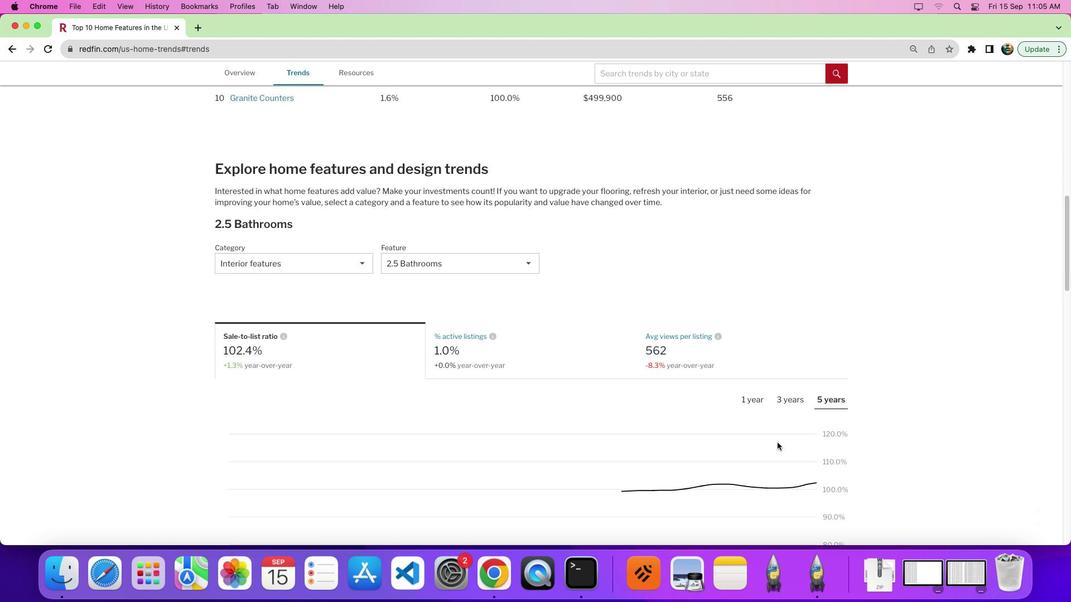 
Action: Mouse moved to (730, 423)
Screenshot: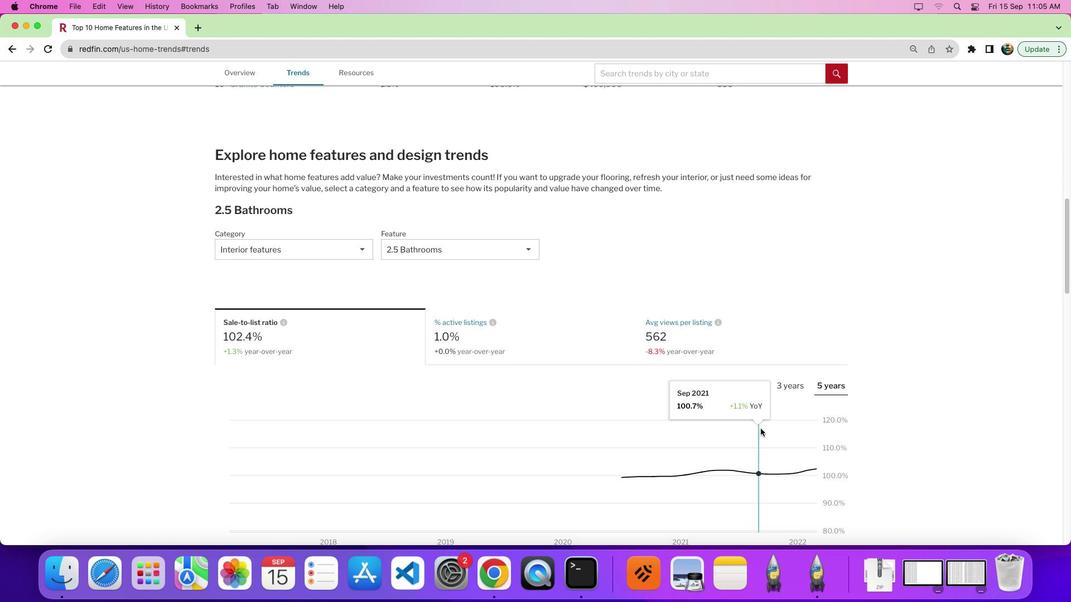
Action: Mouse scrolled (730, 423) with delta (11, 85)
Screenshot: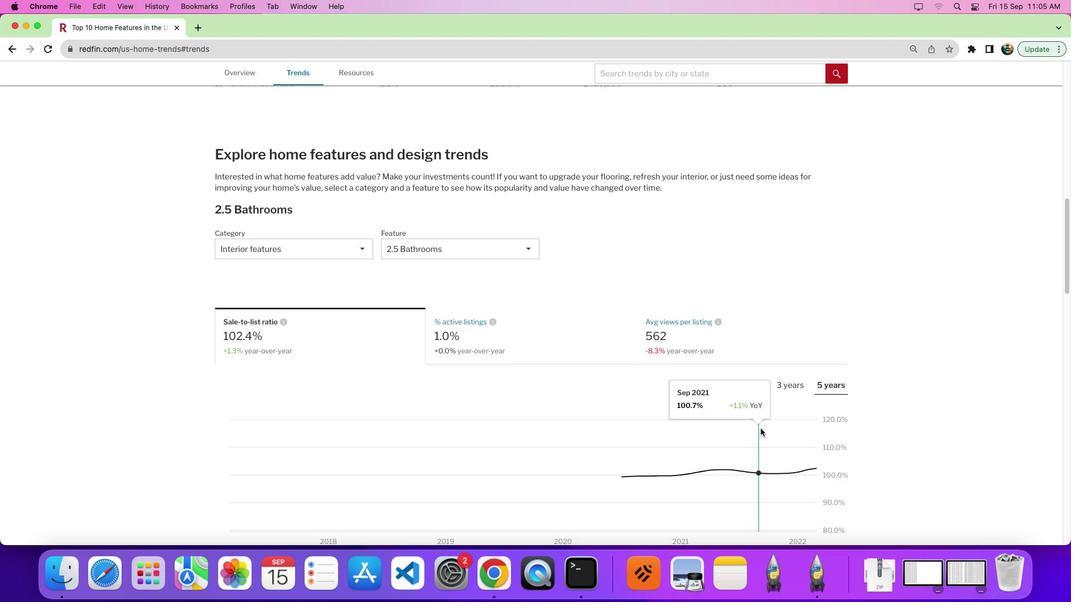 
Action: Mouse moved to (704, 397)
Screenshot: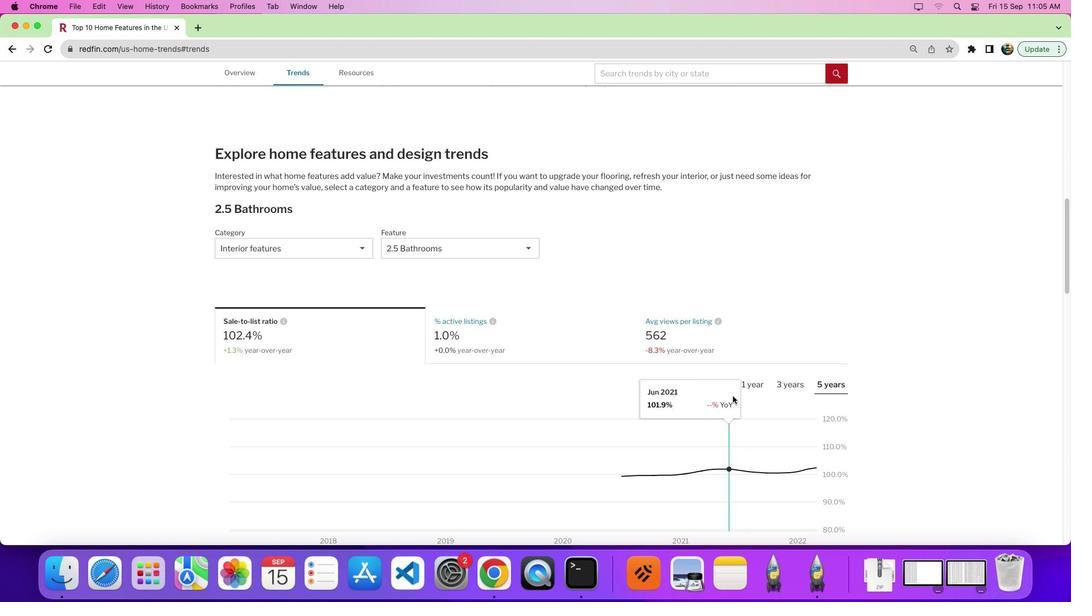 
